 Task: Manage the "Dashboard list" page in the site builder.
Action: Mouse moved to (859, 90)
Screenshot: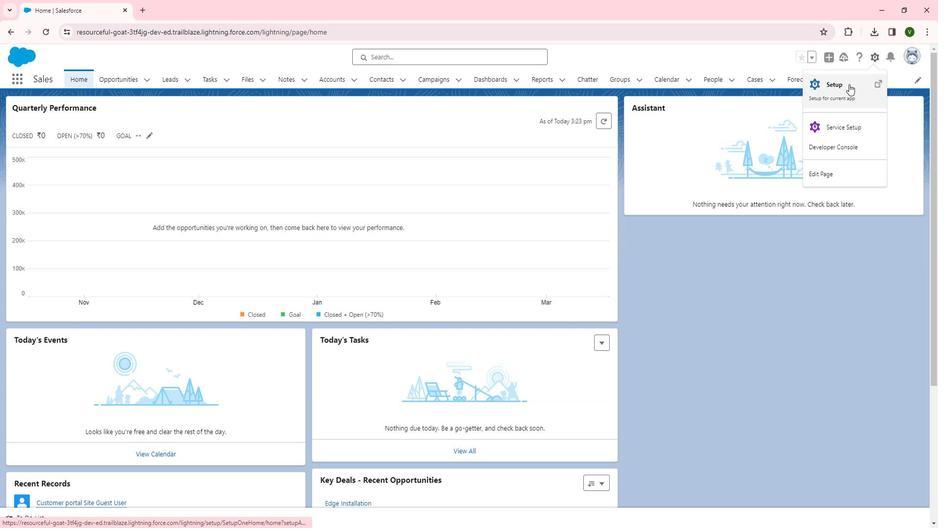 
Action: Mouse pressed left at (859, 90)
Screenshot: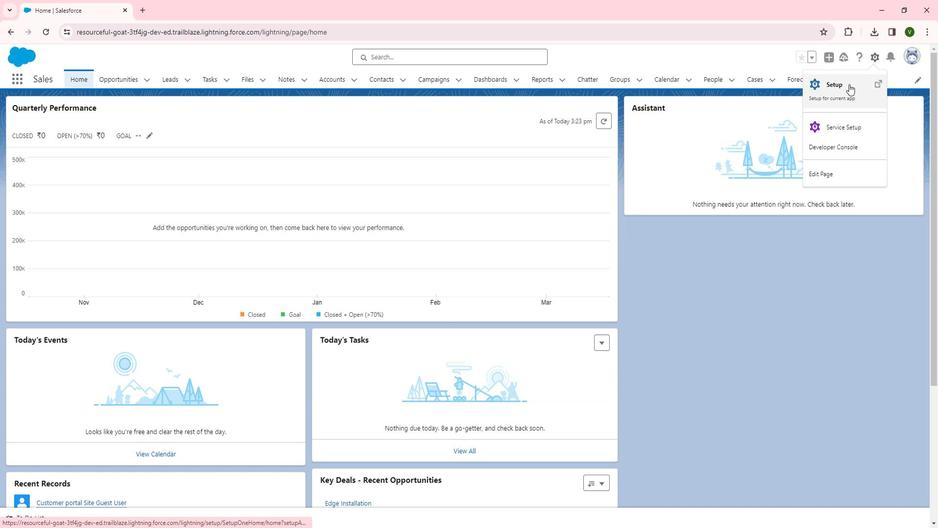 
Action: Mouse moved to (65, 298)
Screenshot: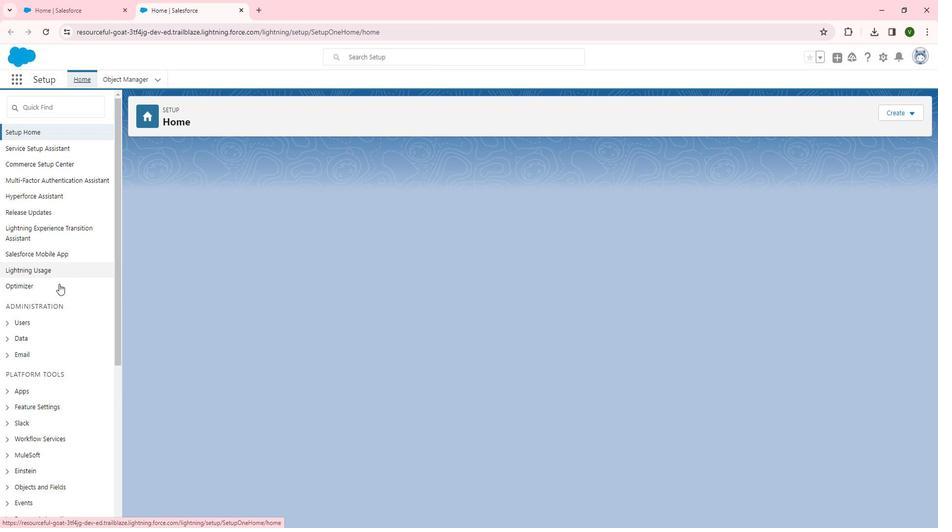 
Action: Mouse scrolled (65, 297) with delta (0, 0)
Screenshot: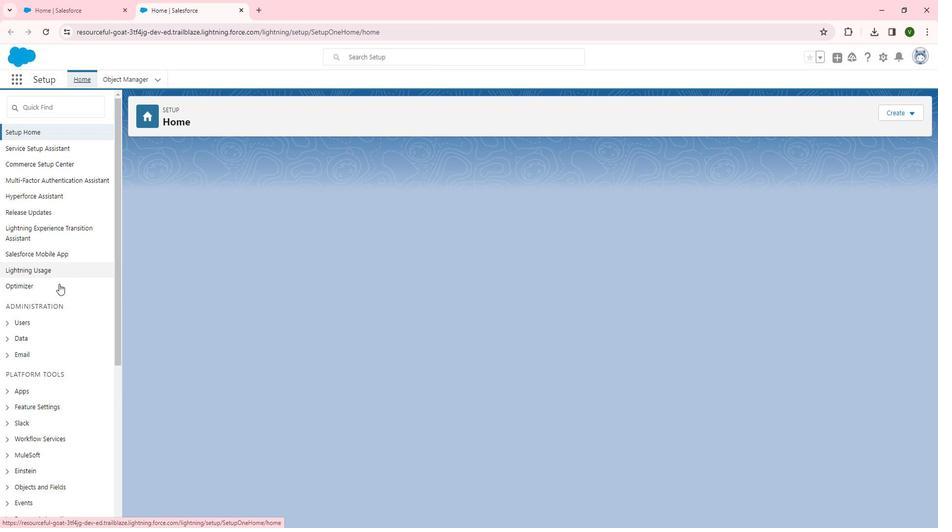 
Action: Mouse moved to (63, 313)
Screenshot: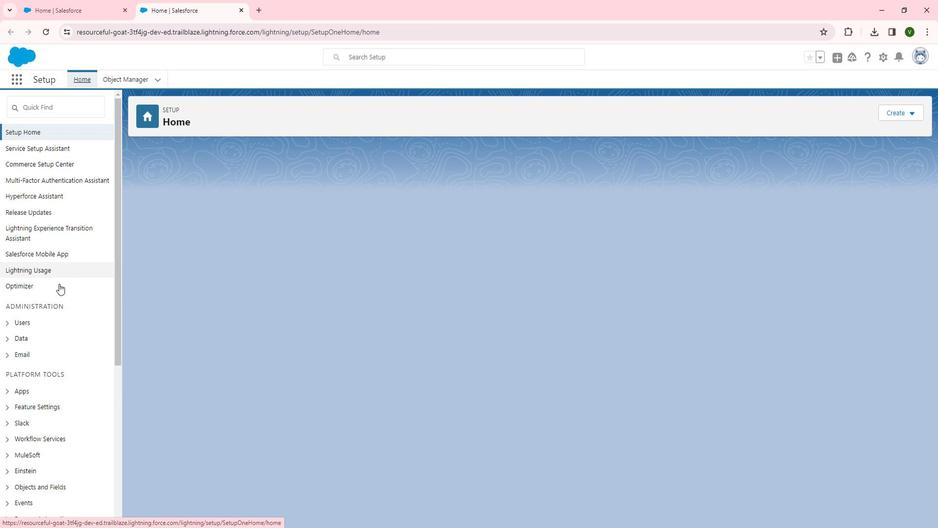 
Action: Mouse scrolled (63, 312) with delta (0, 0)
Screenshot: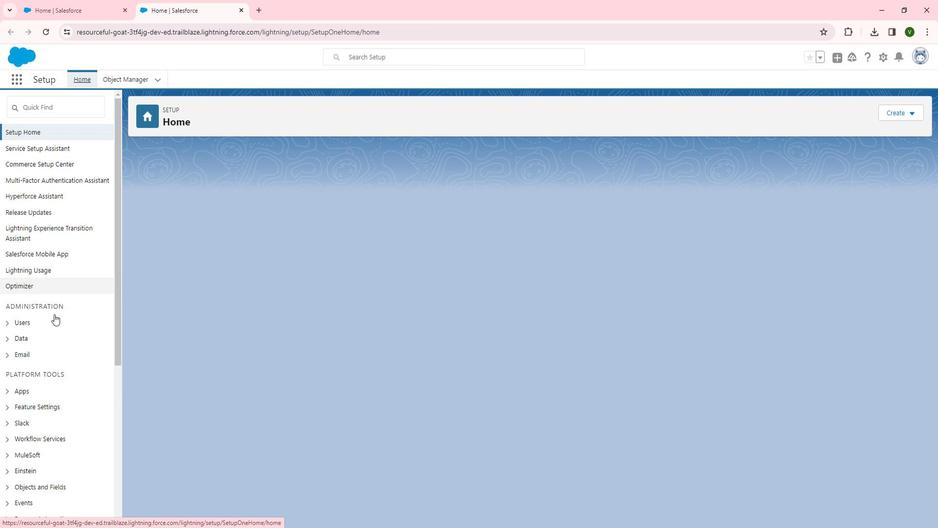 
Action: Mouse moved to (63, 316)
Screenshot: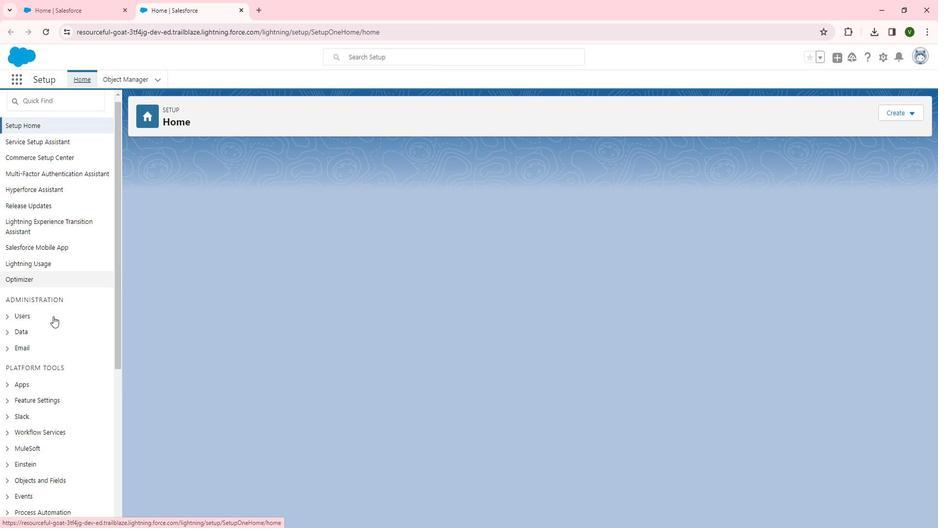 
Action: Mouse scrolled (63, 316) with delta (0, 0)
Screenshot: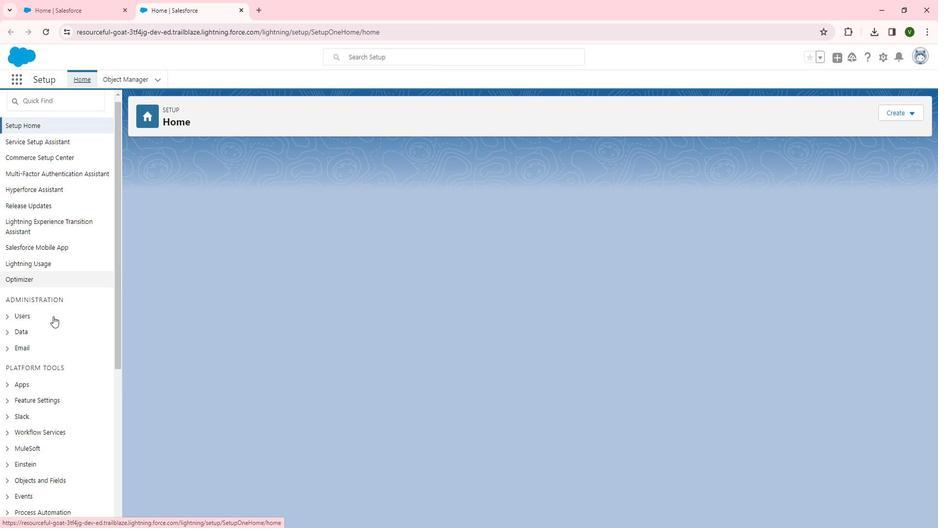 
Action: Mouse moved to (34, 253)
Screenshot: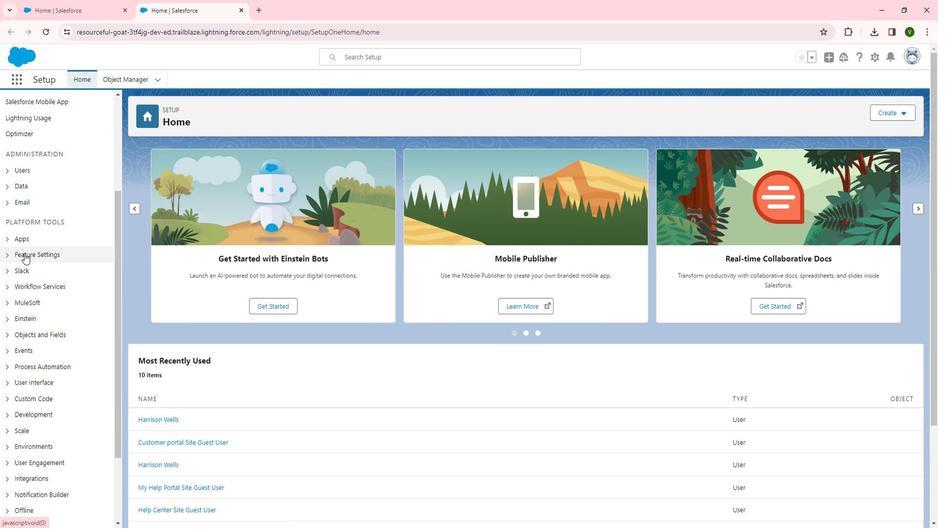 
Action: Mouse pressed left at (34, 253)
Screenshot: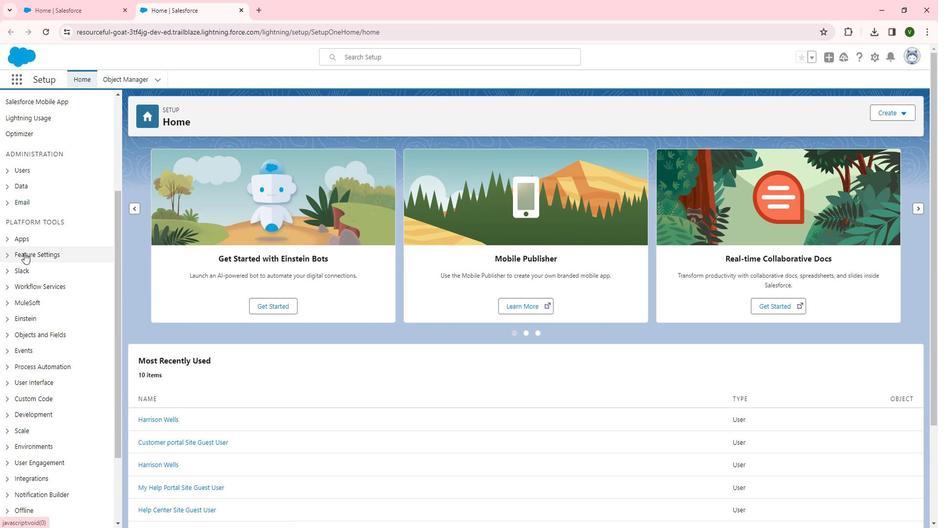 
Action: Mouse moved to (62, 330)
Screenshot: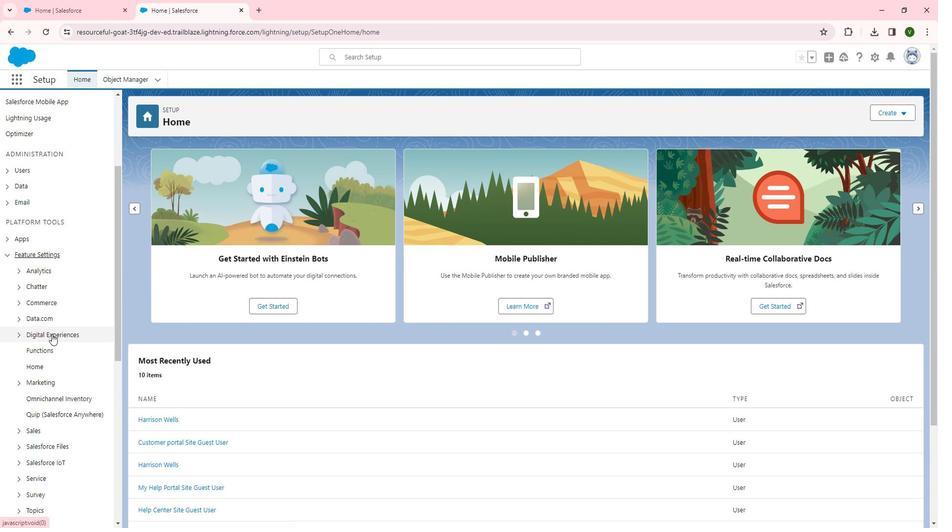 
Action: Mouse pressed left at (62, 330)
Screenshot: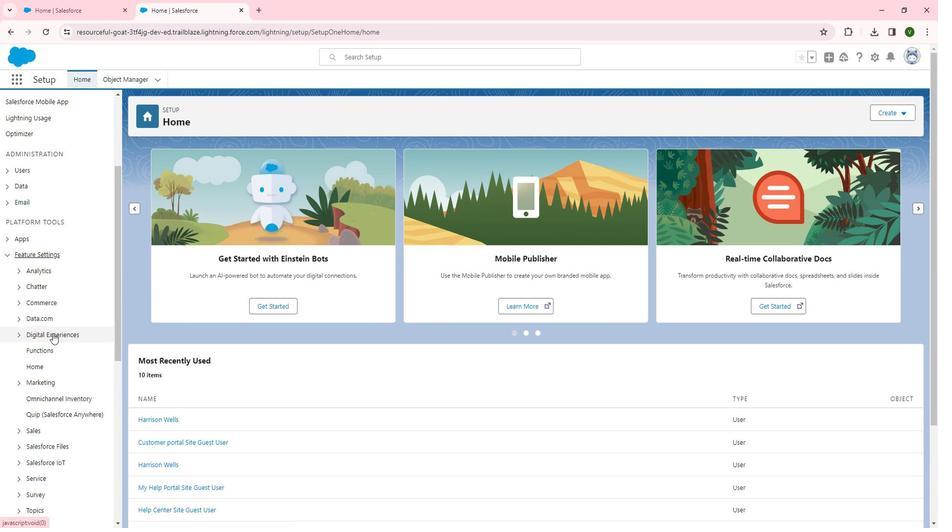 
Action: Mouse scrolled (62, 330) with delta (0, 0)
Screenshot: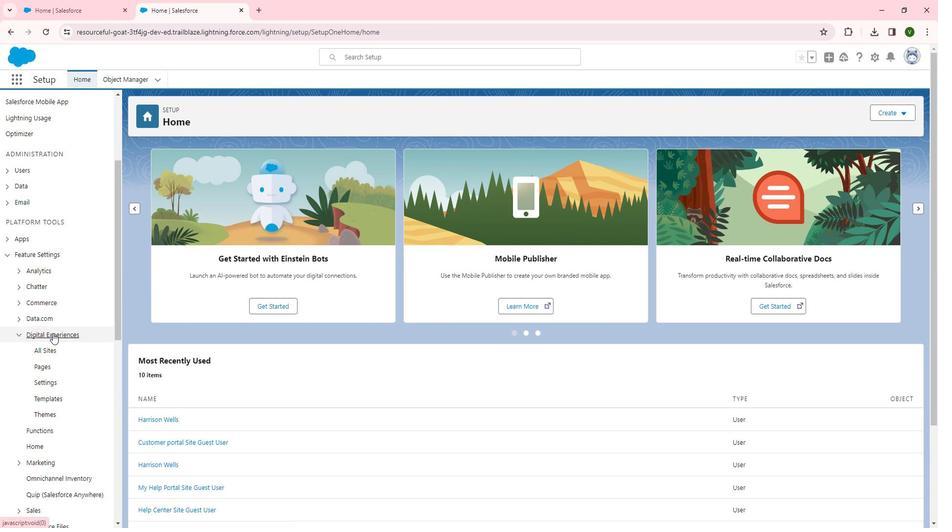 
Action: Mouse moved to (63, 330)
Screenshot: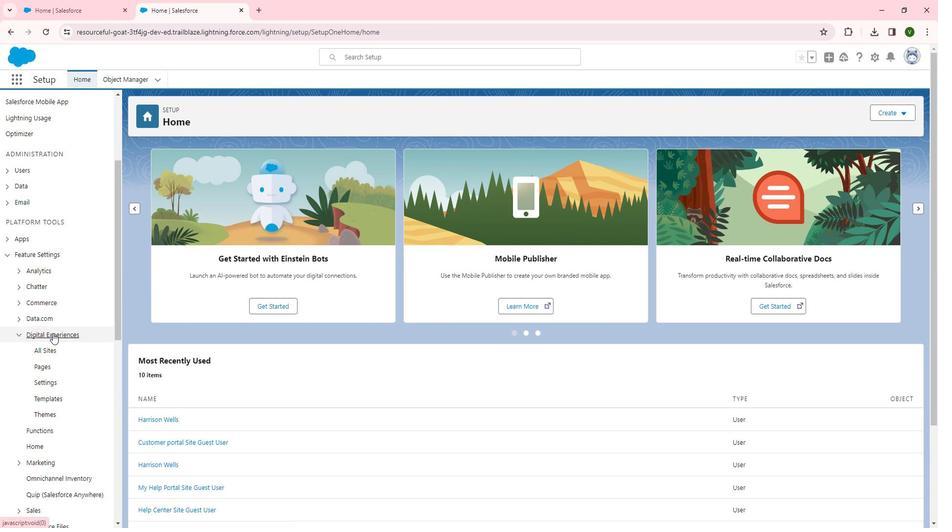 
Action: Mouse scrolled (63, 330) with delta (0, 0)
Screenshot: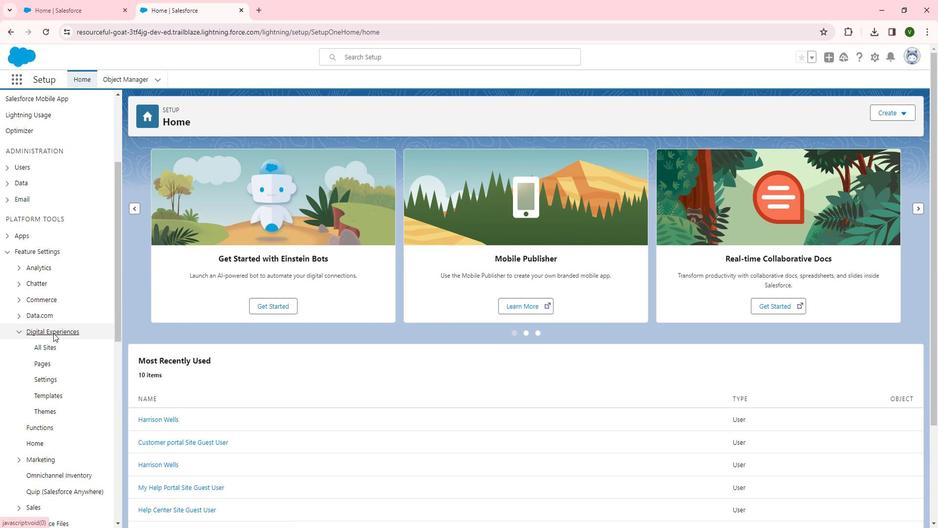 
Action: Mouse moved to (60, 249)
Screenshot: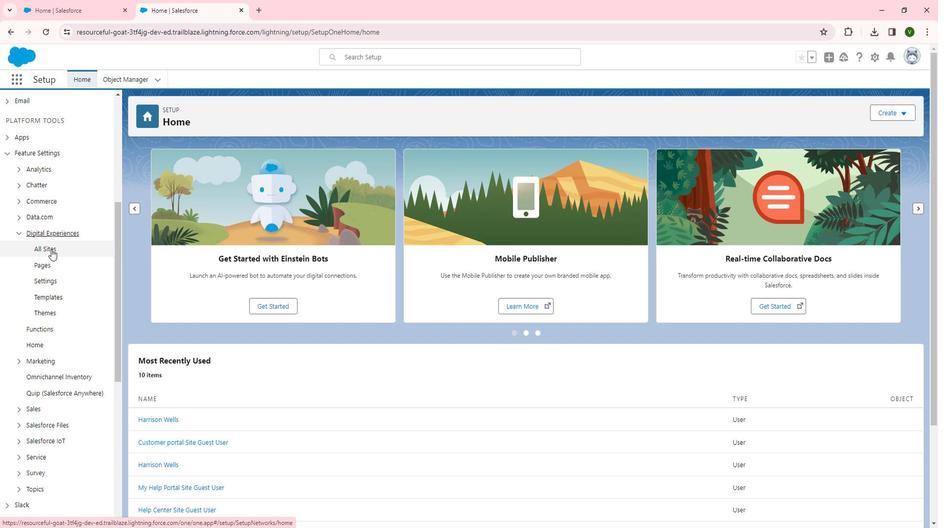 
Action: Mouse pressed left at (60, 249)
Screenshot: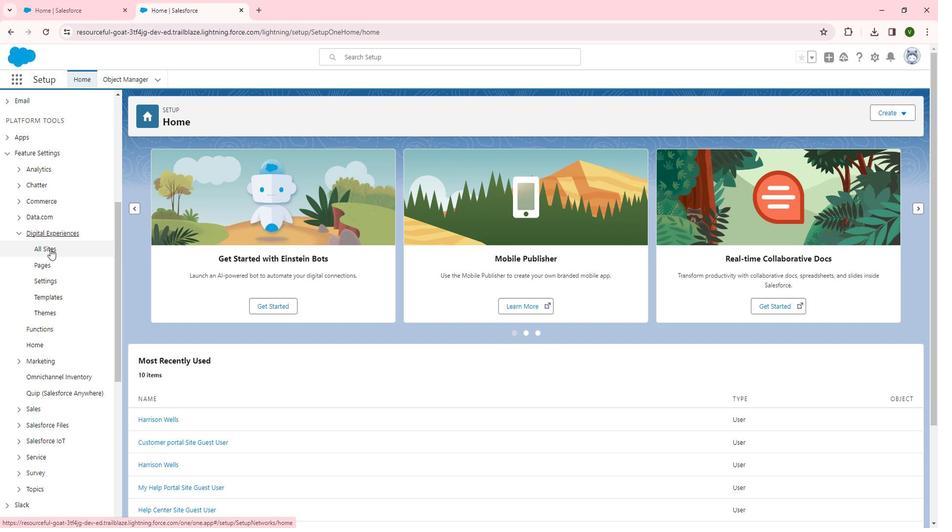 
Action: Mouse moved to (174, 260)
Screenshot: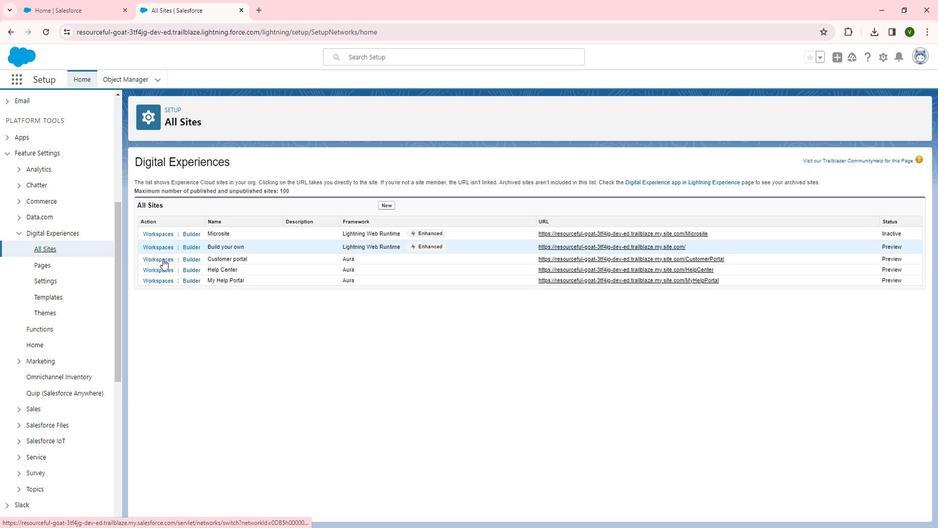 
Action: Mouse pressed left at (174, 260)
Screenshot: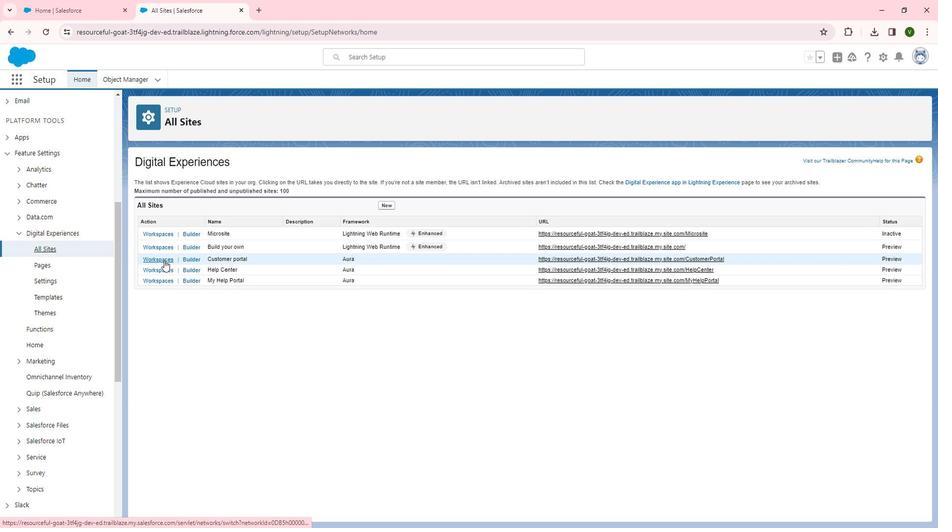 
Action: Mouse moved to (143, 240)
Screenshot: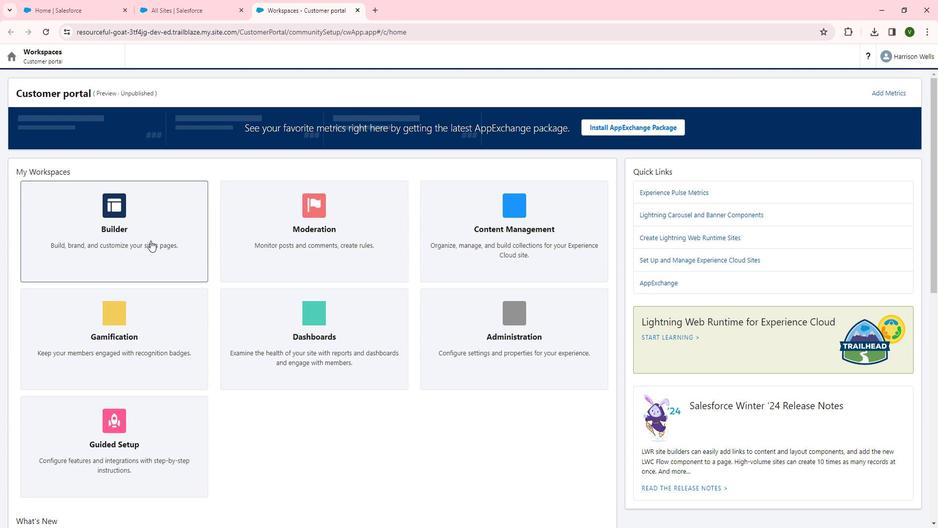 
Action: Mouse pressed left at (143, 240)
Screenshot: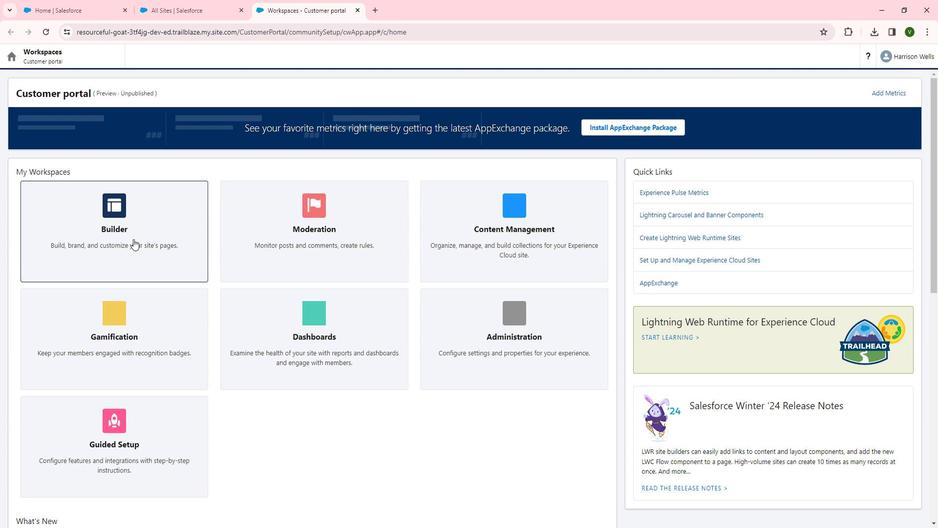 
Action: Mouse moved to (112, 68)
Screenshot: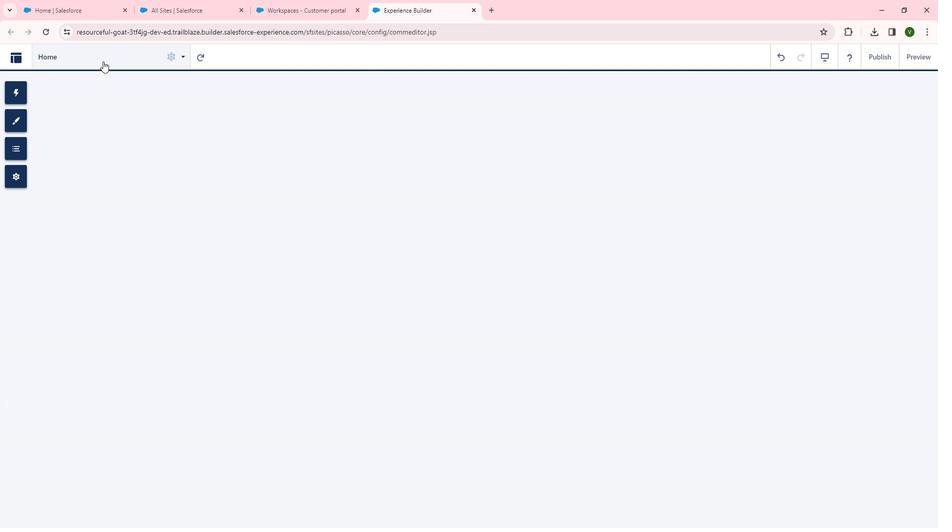 
Action: Mouse pressed left at (112, 68)
Screenshot: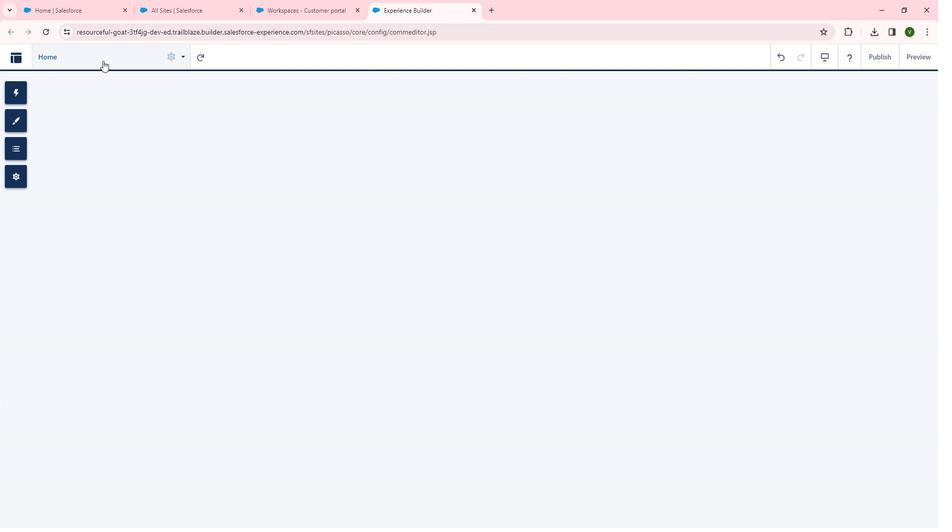 
Action: Mouse moved to (53, 233)
Screenshot: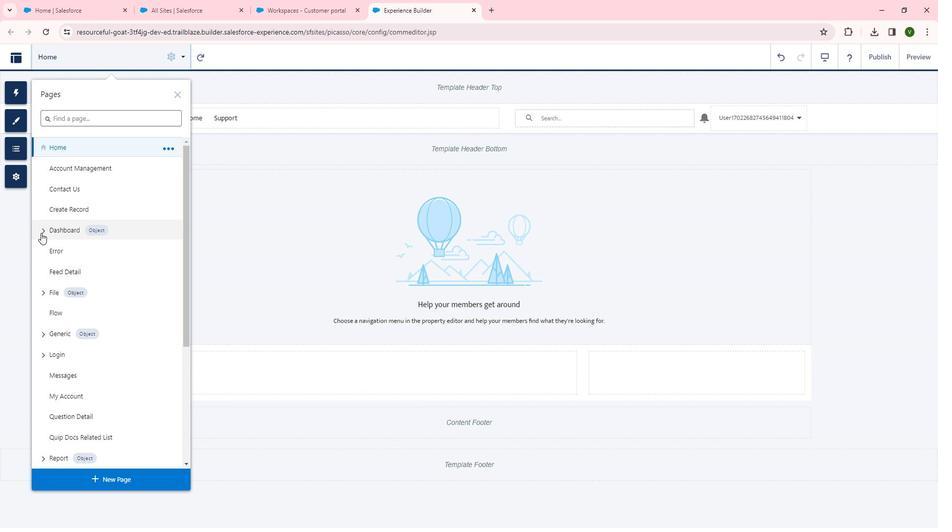 
Action: Mouse pressed left at (53, 233)
Screenshot: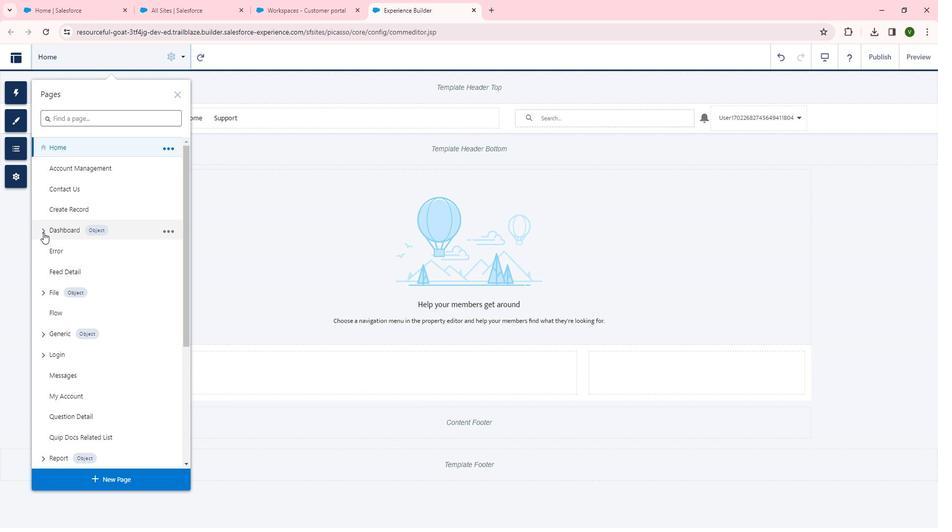 
Action: Mouse moved to (99, 269)
Screenshot: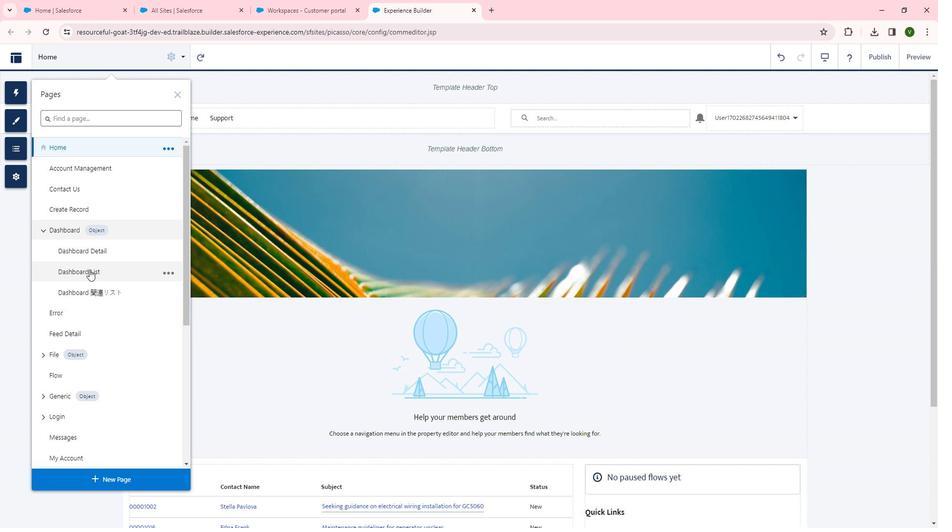 
Action: Mouse pressed left at (99, 269)
Screenshot: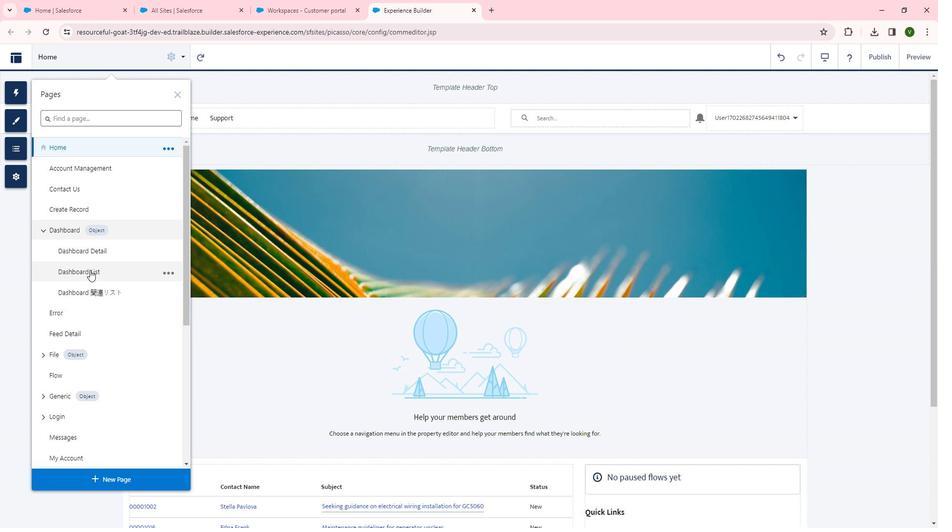 
Action: Mouse moved to (575, 473)
Screenshot: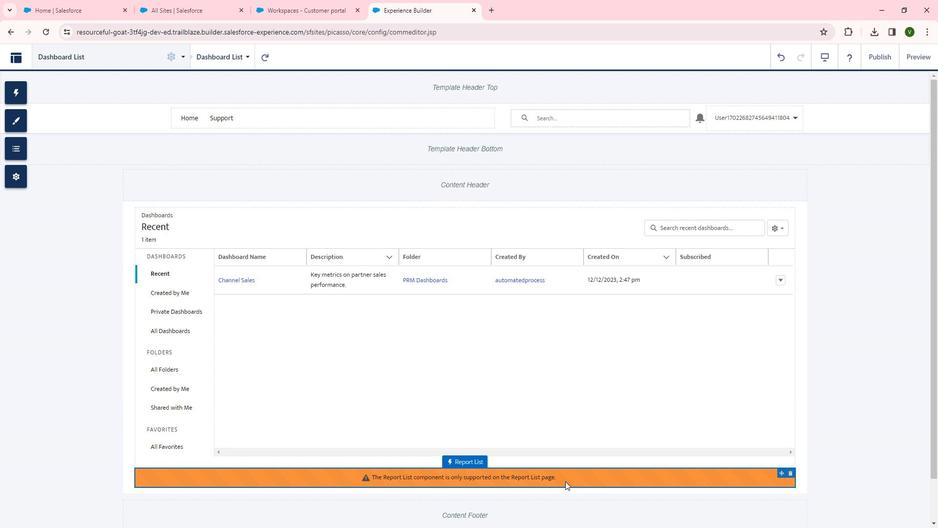
Action: Mouse pressed left at (575, 473)
Screenshot: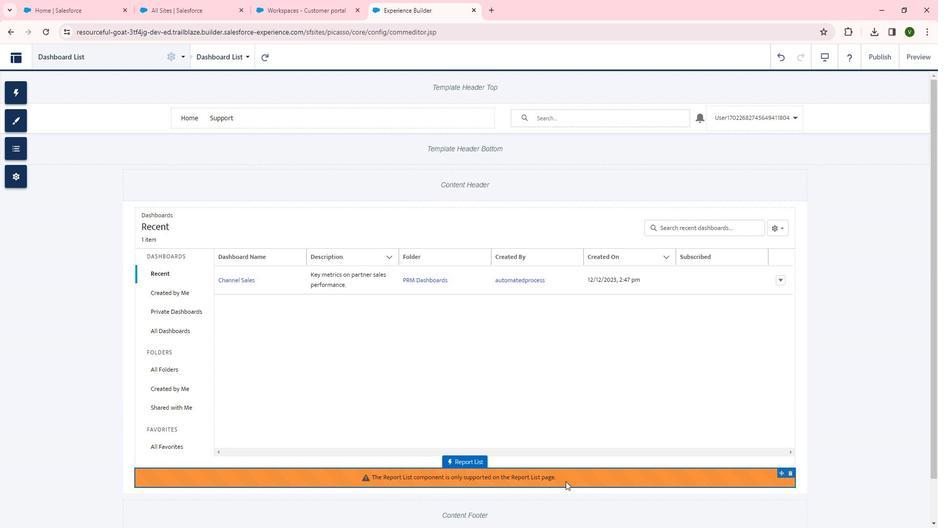 
Action: Mouse moved to (800, 463)
Screenshot: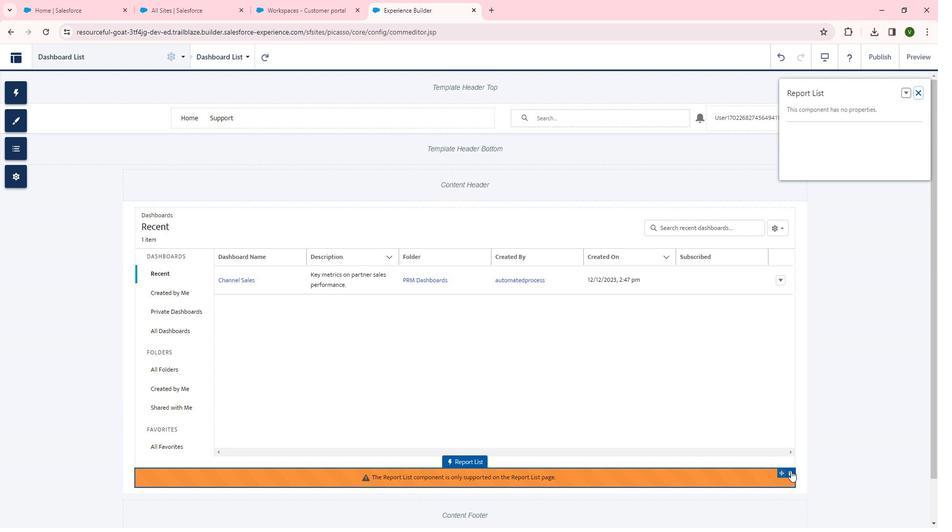 
Action: Mouse pressed left at (800, 463)
Screenshot: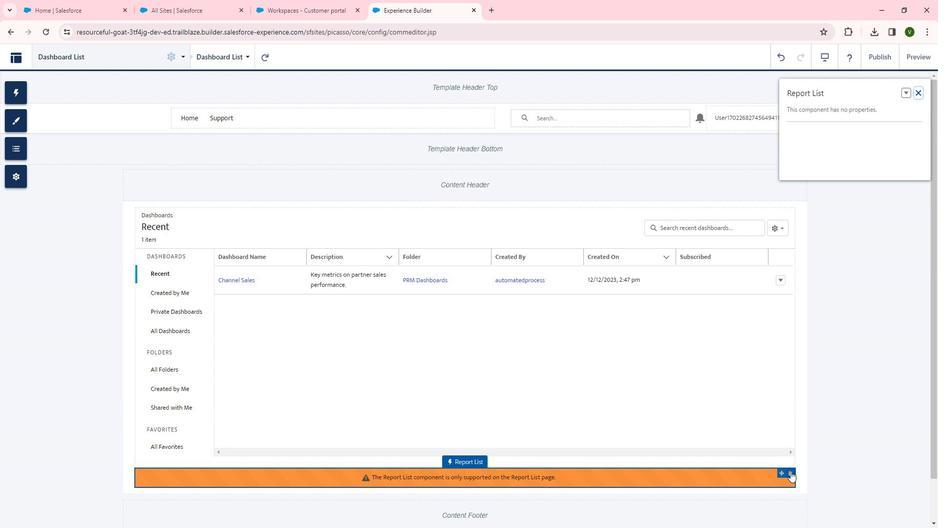 
Action: Mouse moved to (608, 318)
Screenshot: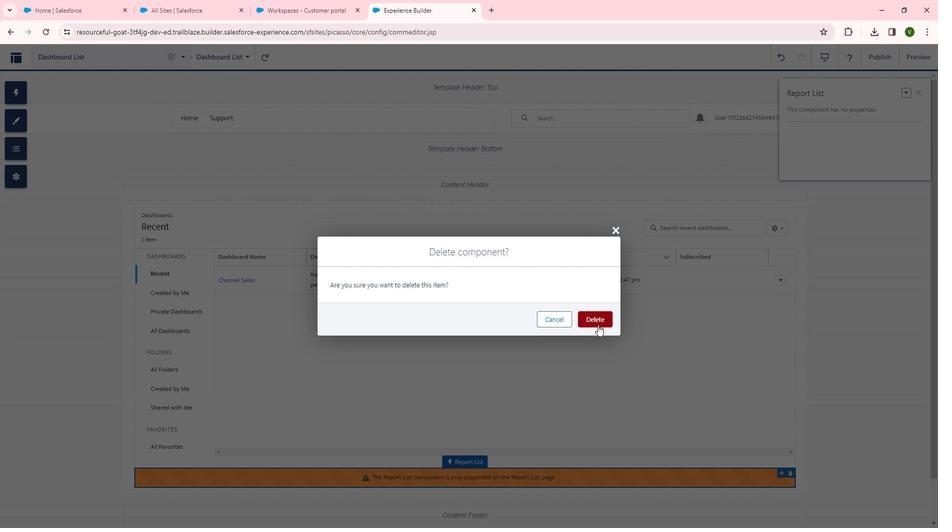 
Action: Mouse pressed left at (608, 318)
Screenshot: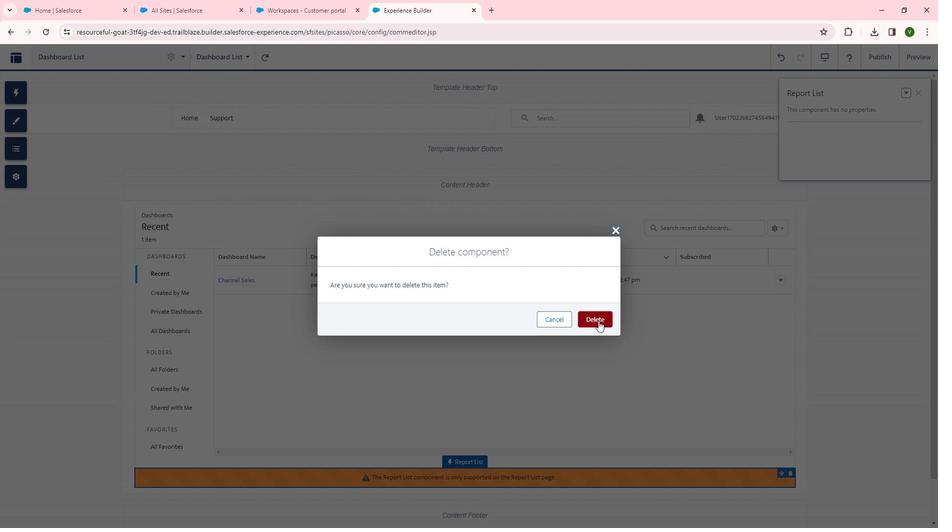 
